 Task: Sort the products in the category "Loofahs" by price (lowest first).
Action: Mouse moved to (904, 366)
Screenshot: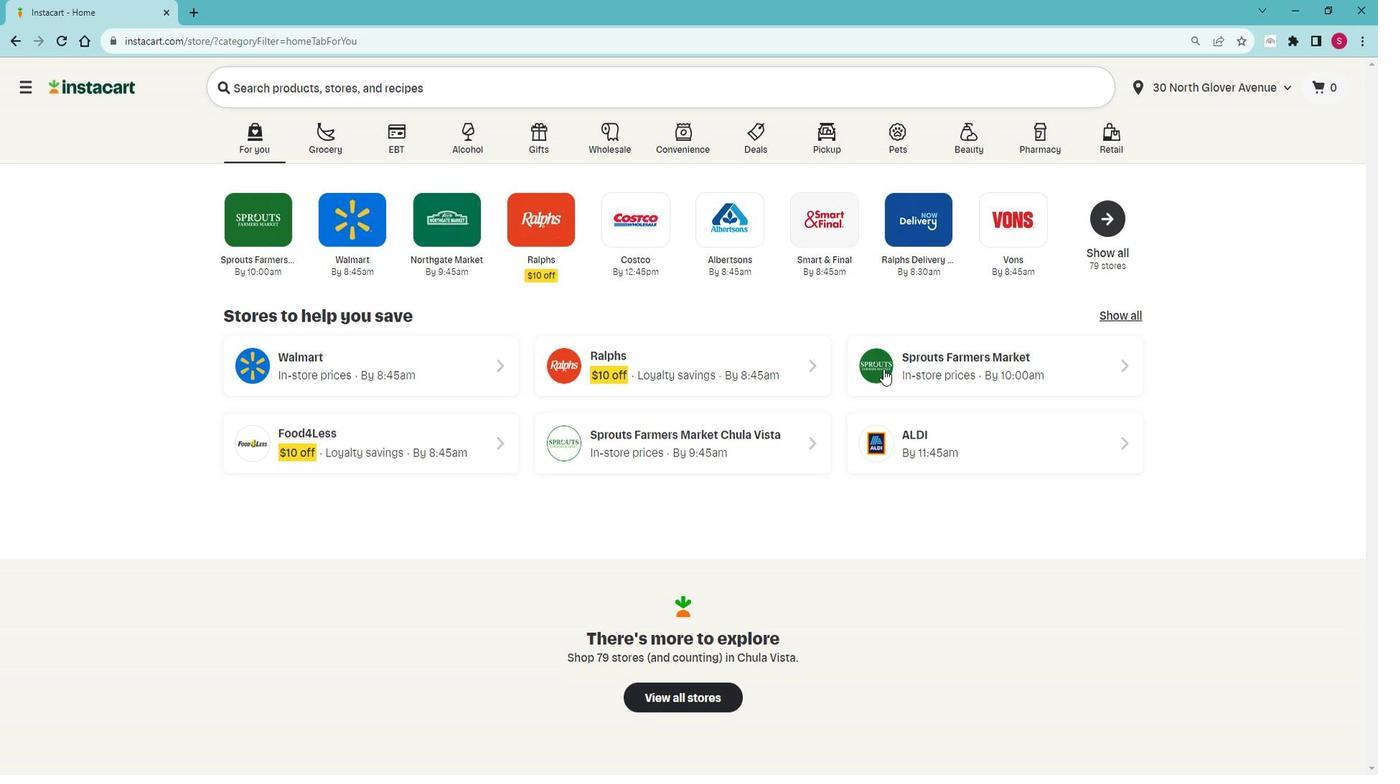 
Action: Mouse pressed left at (904, 366)
Screenshot: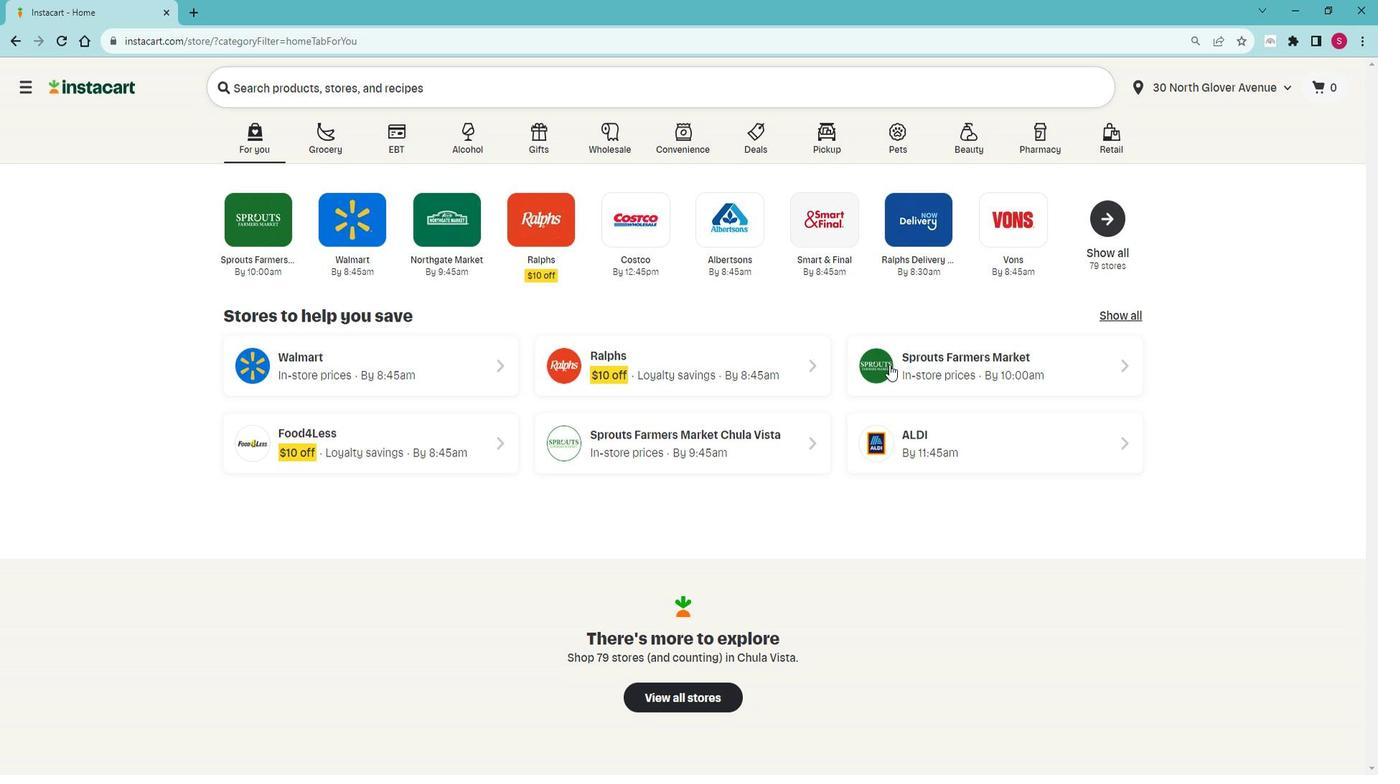 
Action: Mouse moved to (70, 473)
Screenshot: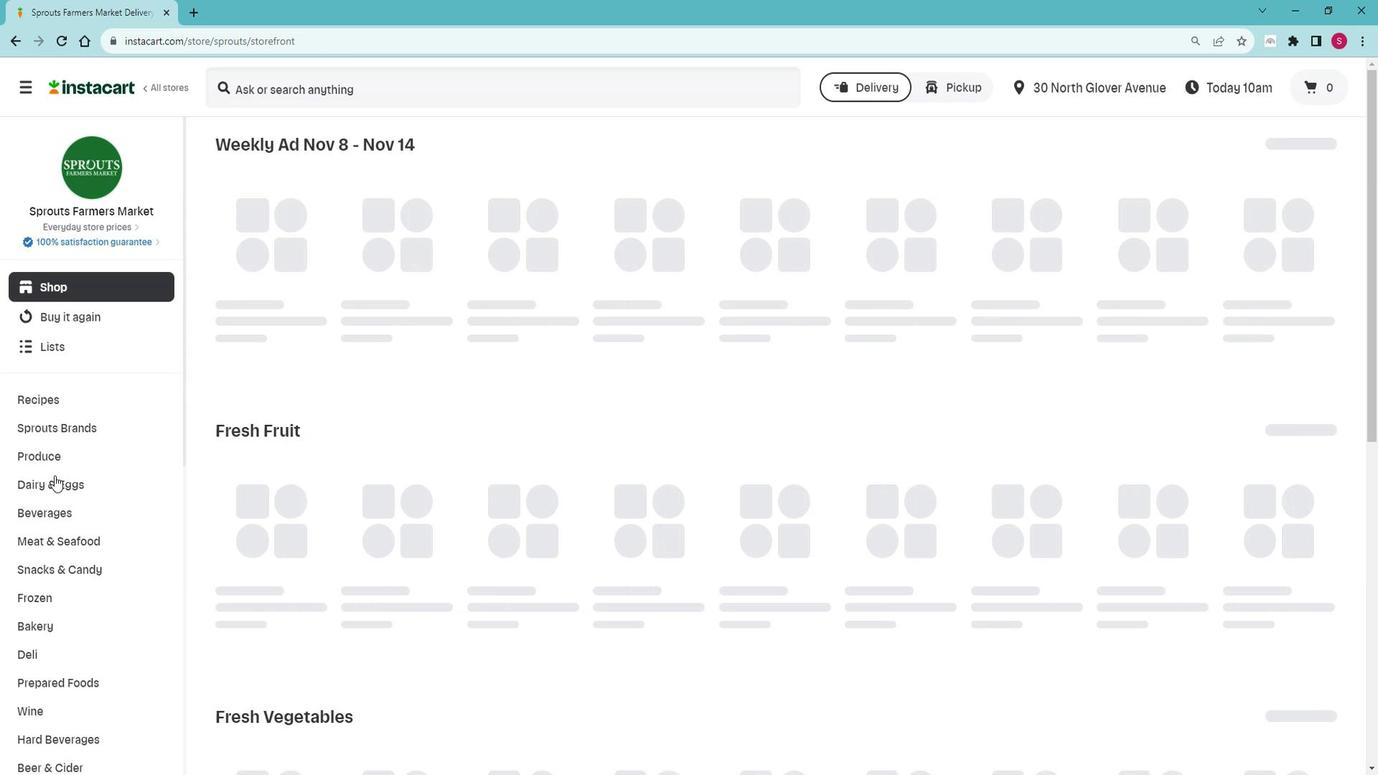 
Action: Mouse scrolled (70, 472) with delta (0, 0)
Screenshot: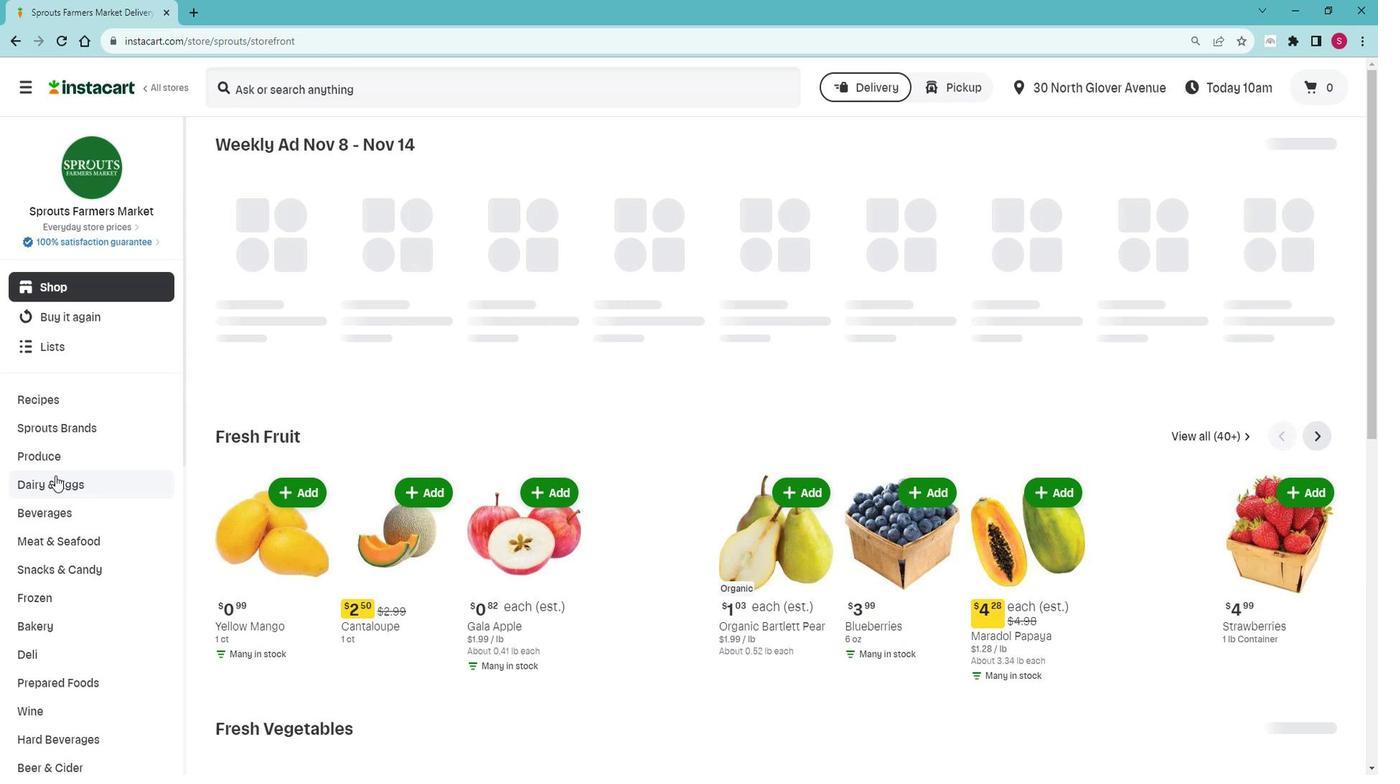 
Action: Mouse scrolled (70, 472) with delta (0, 0)
Screenshot: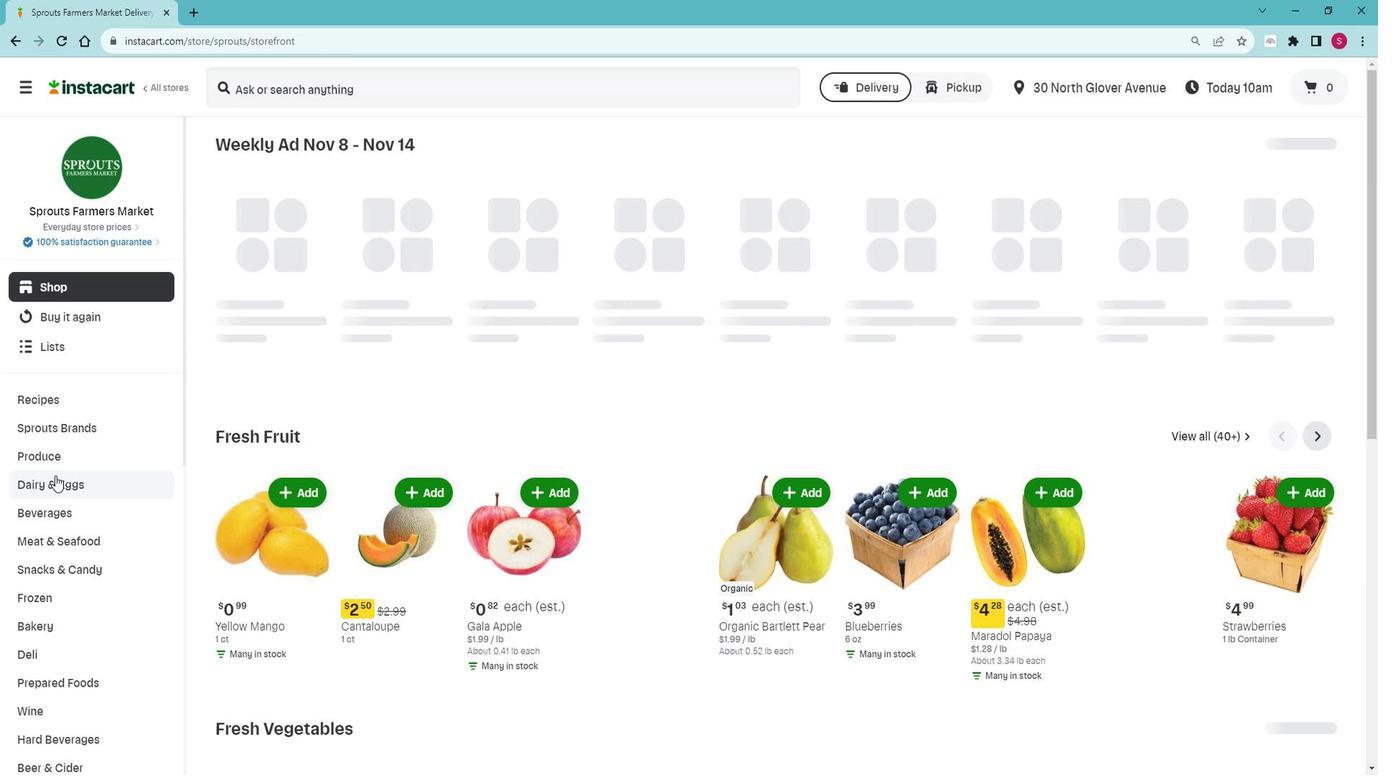 
Action: Mouse moved to (72, 471)
Screenshot: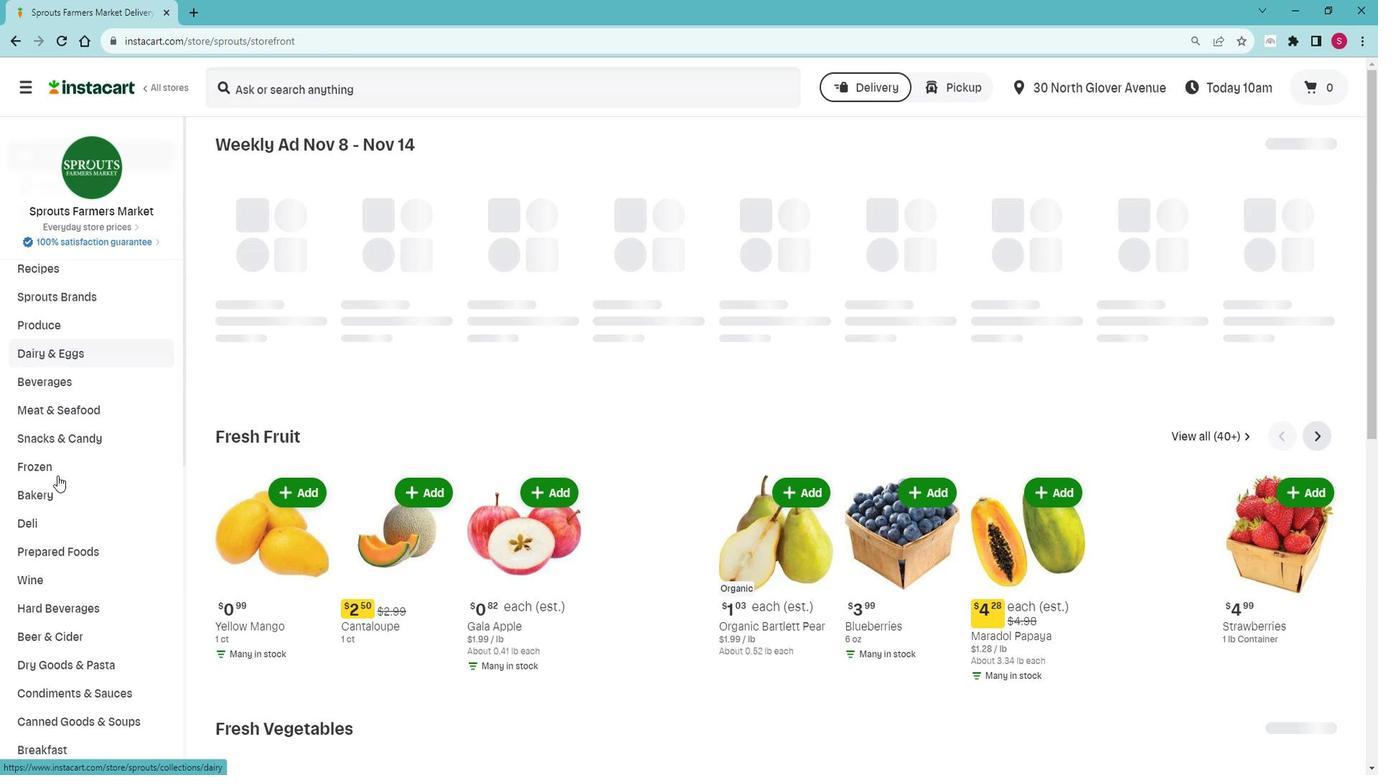 
Action: Mouse scrolled (72, 471) with delta (0, 0)
Screenshot: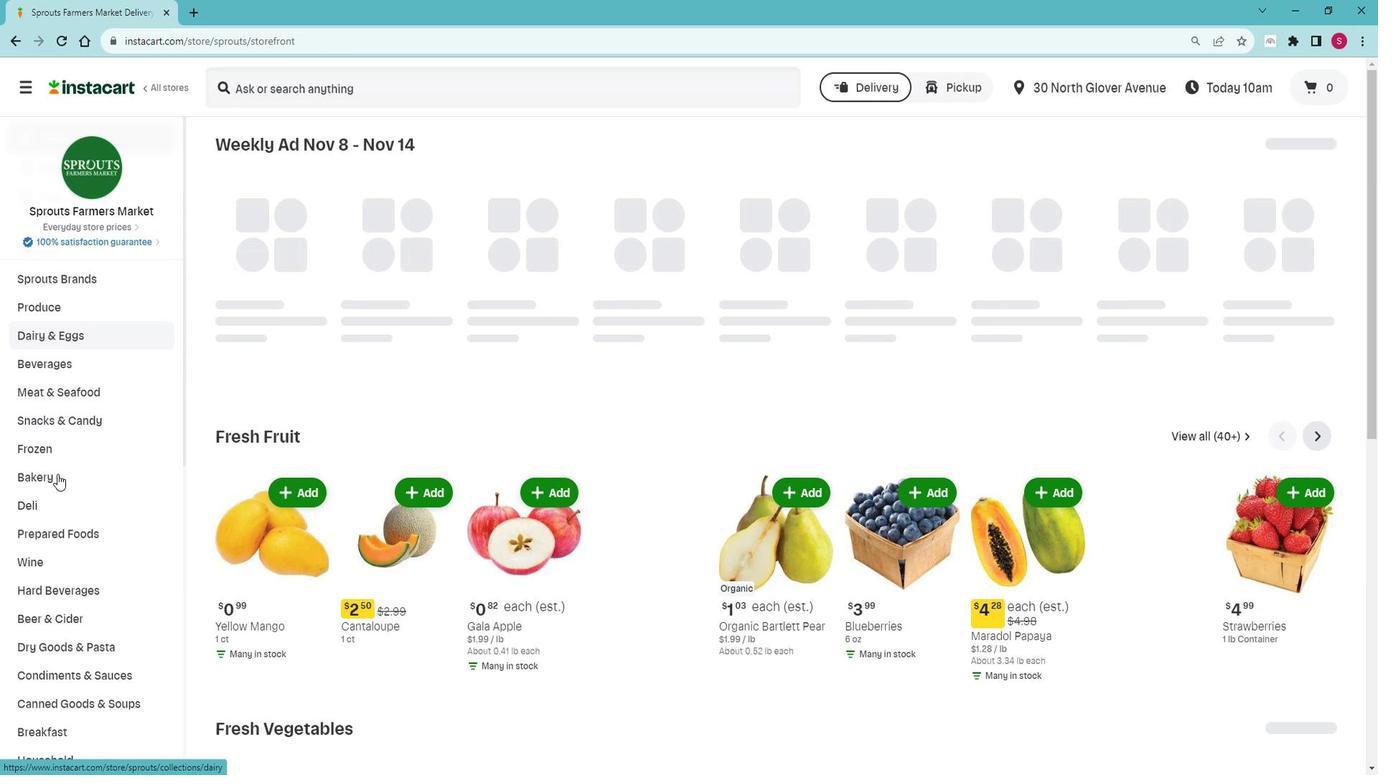 
Action: Mouse moved to (73, 471)
Screenshot: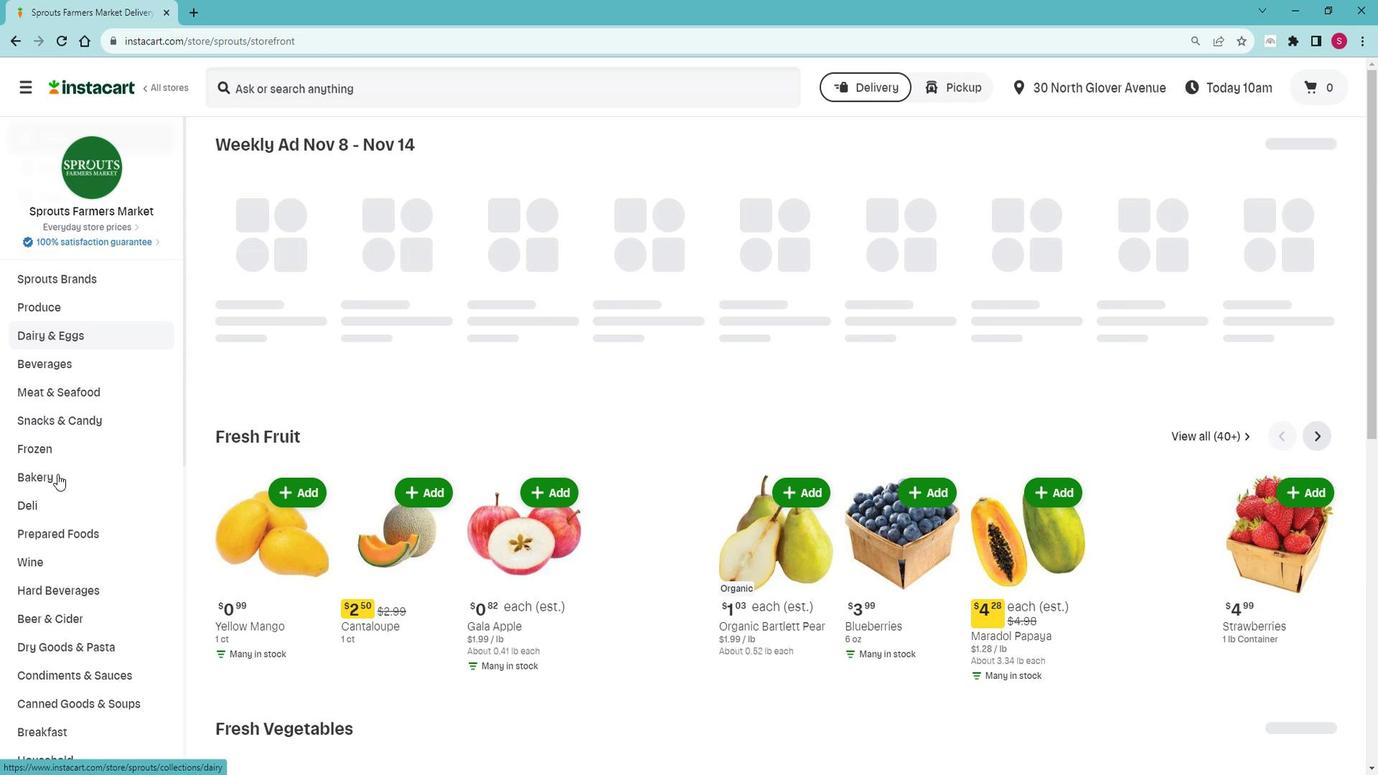 
Action: Mouse scrolled (73, 471) with delta (0, 0)
Screenshot: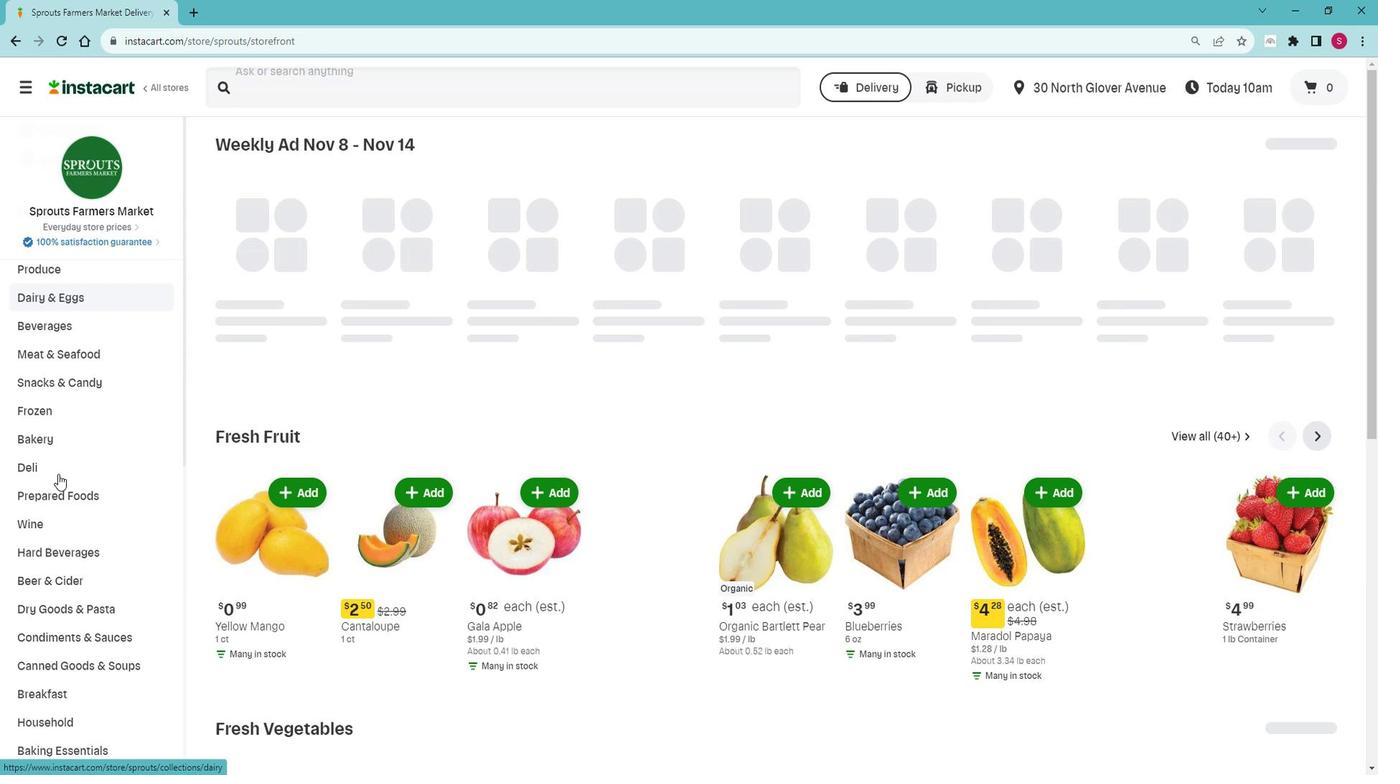 
Action: Mouse moved to (73, 482)
Screenshot: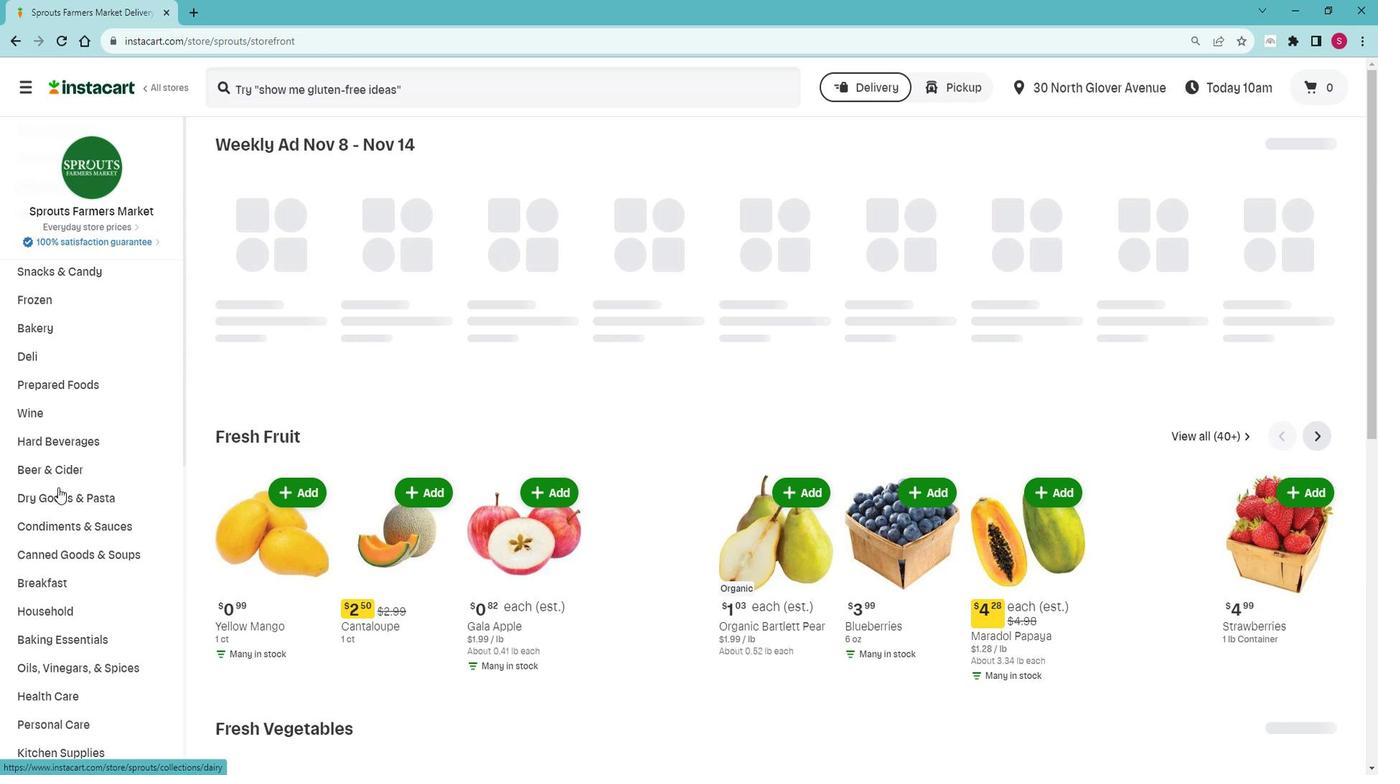
Action: Mouse scrolled (73, 481) with delta (0, 0)
Screenshot: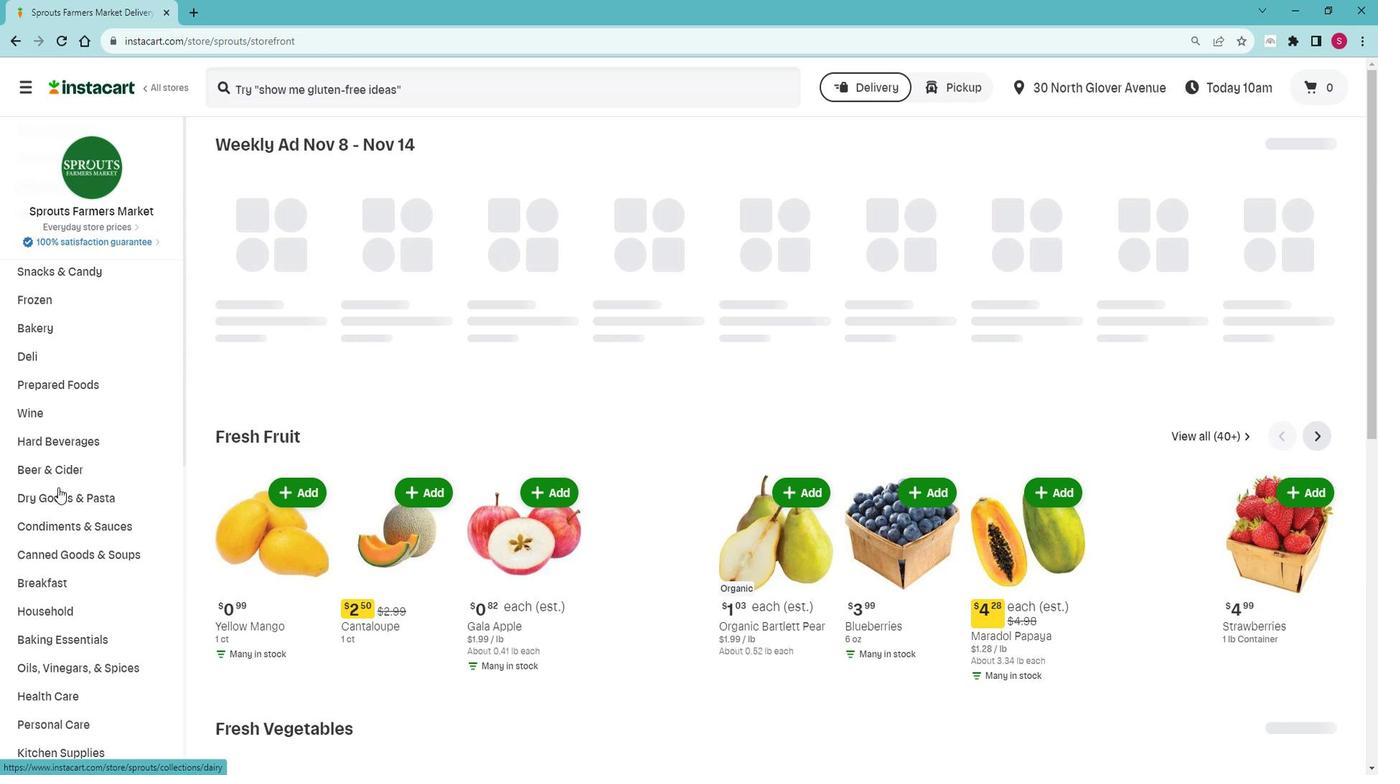 
Action: Mouse moved to (73, 487)
Screenshot: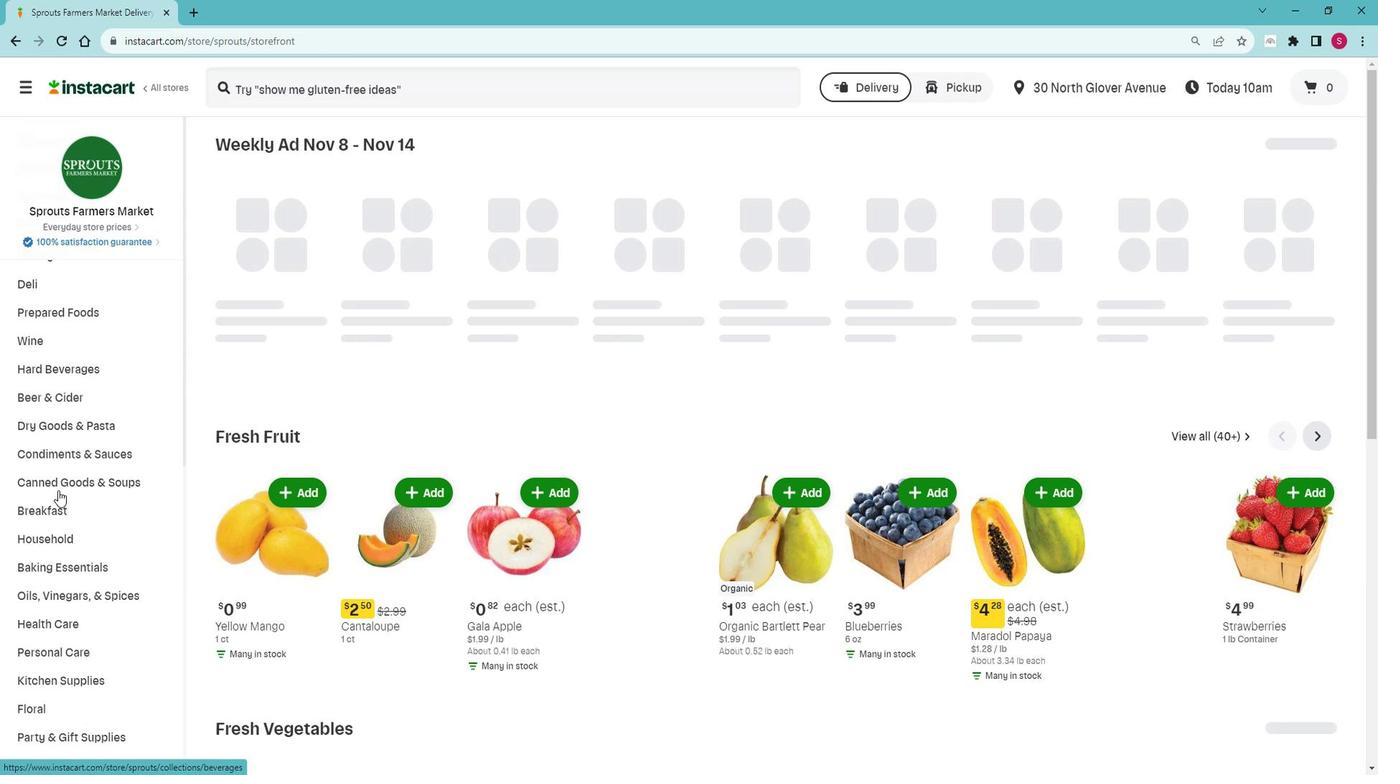 
Action: Mouse scrolled (73, 486) with delta (0, 0)
Screenshot: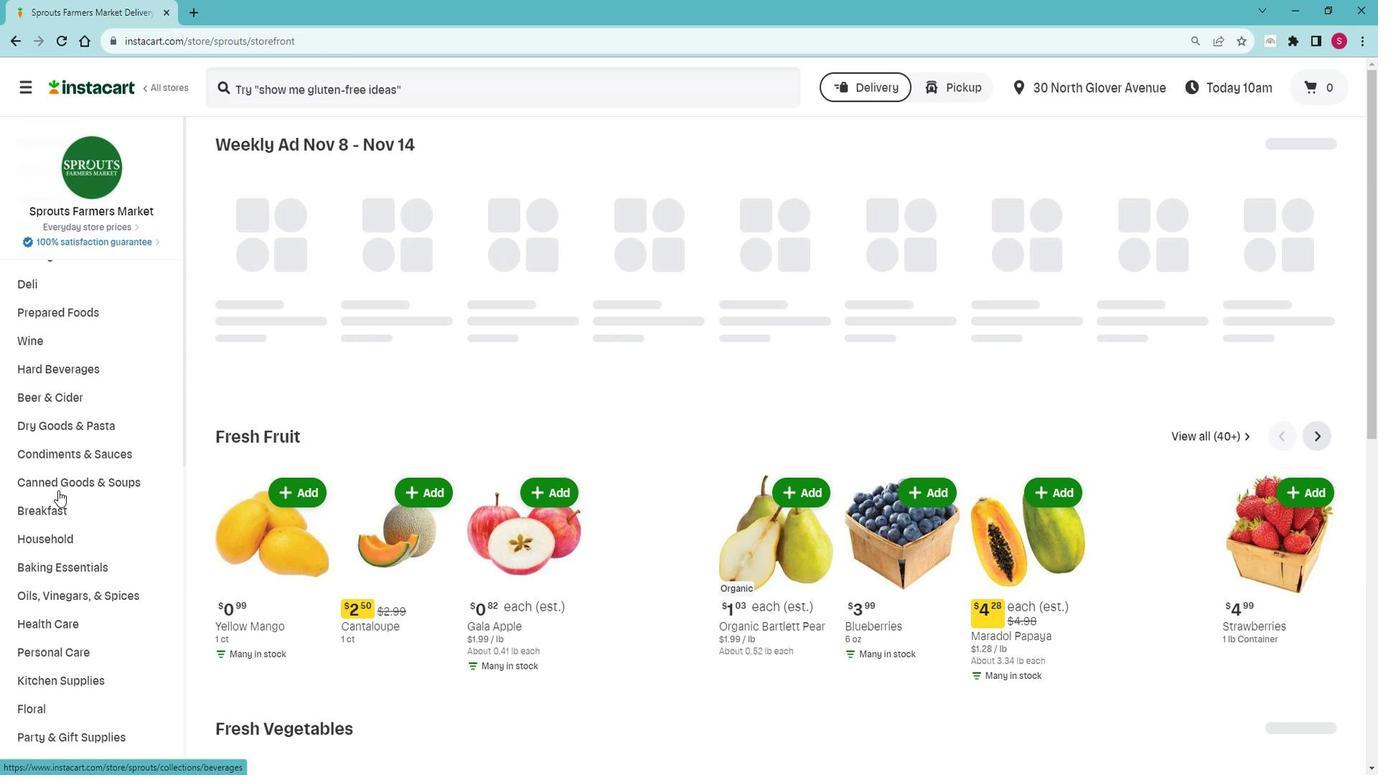 
Action: Mouse moved to (91, 564)
Screenshot: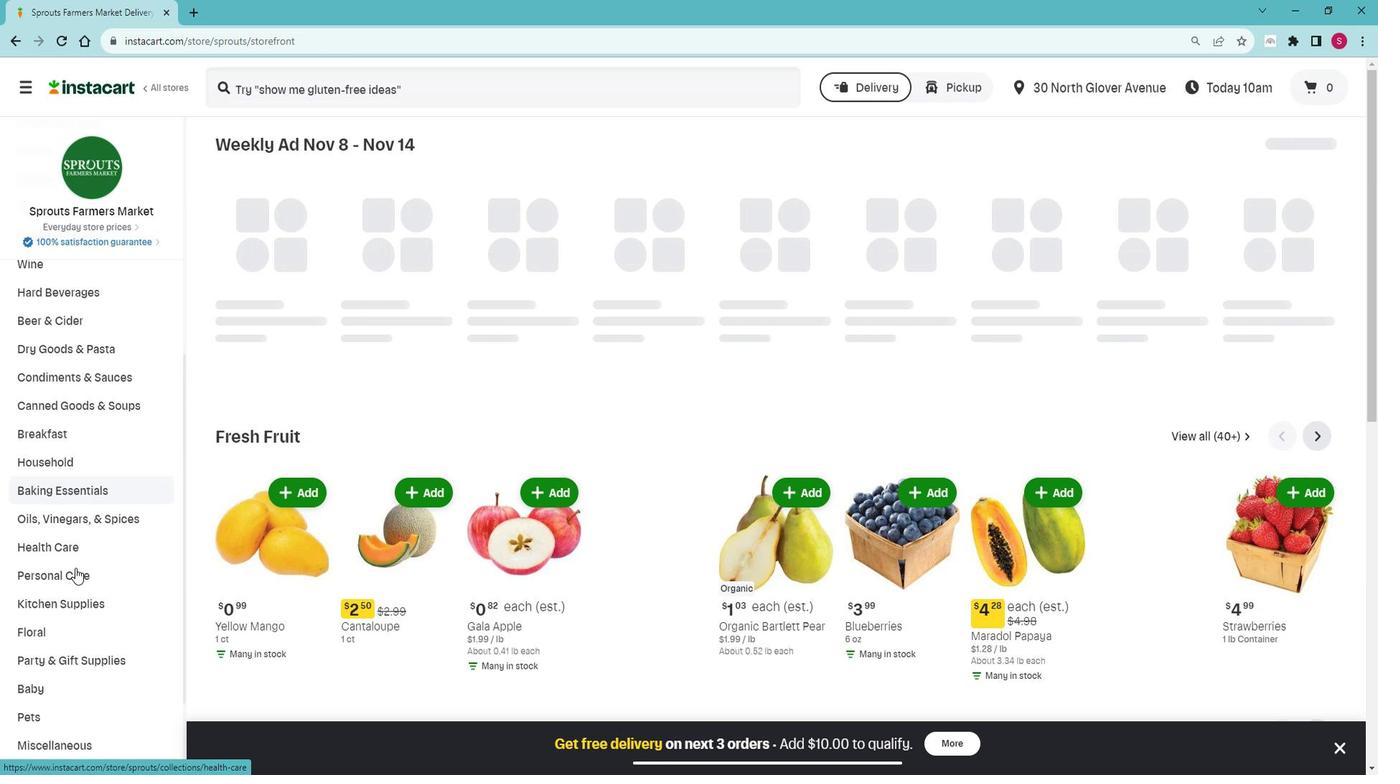 
Action: Mouse pressed left at (91, 564)
Screenshot: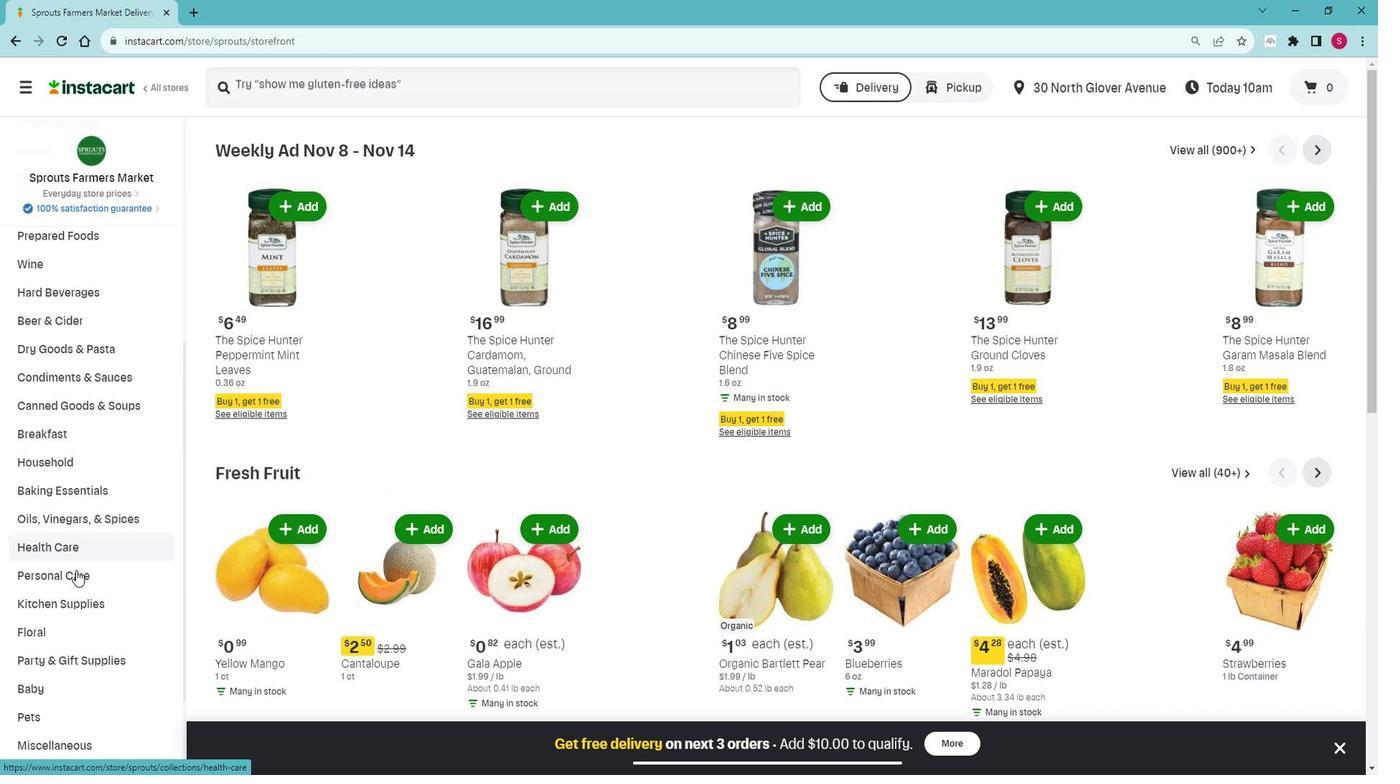 
Action: Mouse moved to (81, 586)
Screenshot: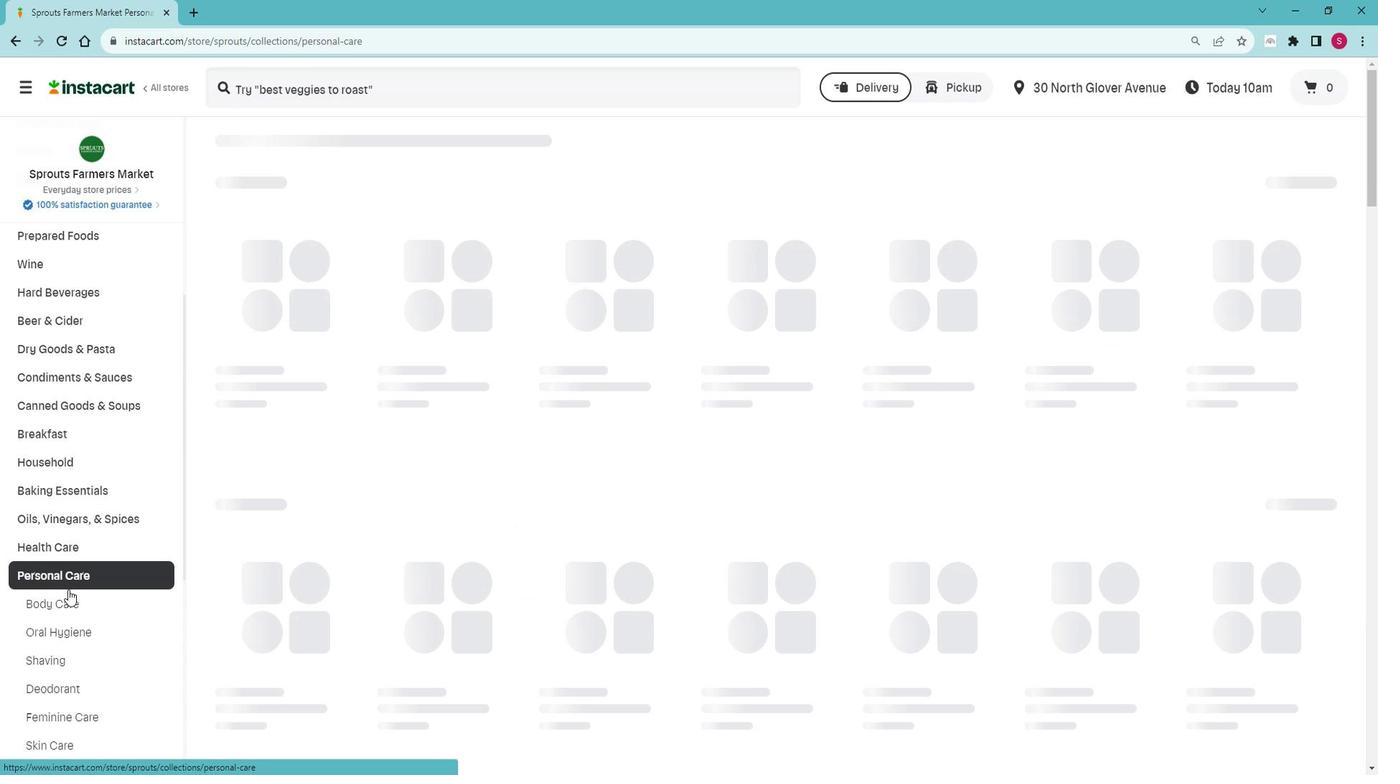 
Action: Mouse pressed left at (81, 586)
Screenshot: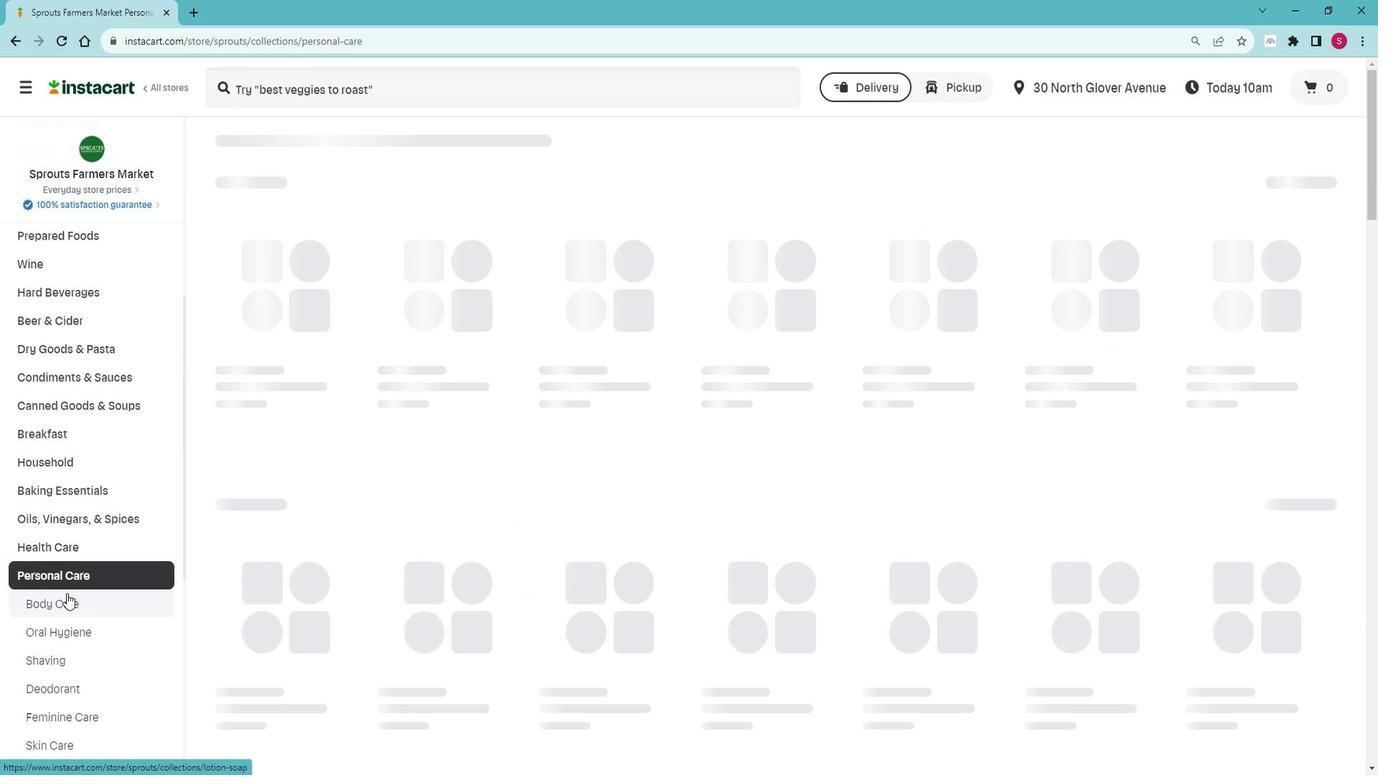 
Action: Mouse moved to (672, 218)
Screenshot: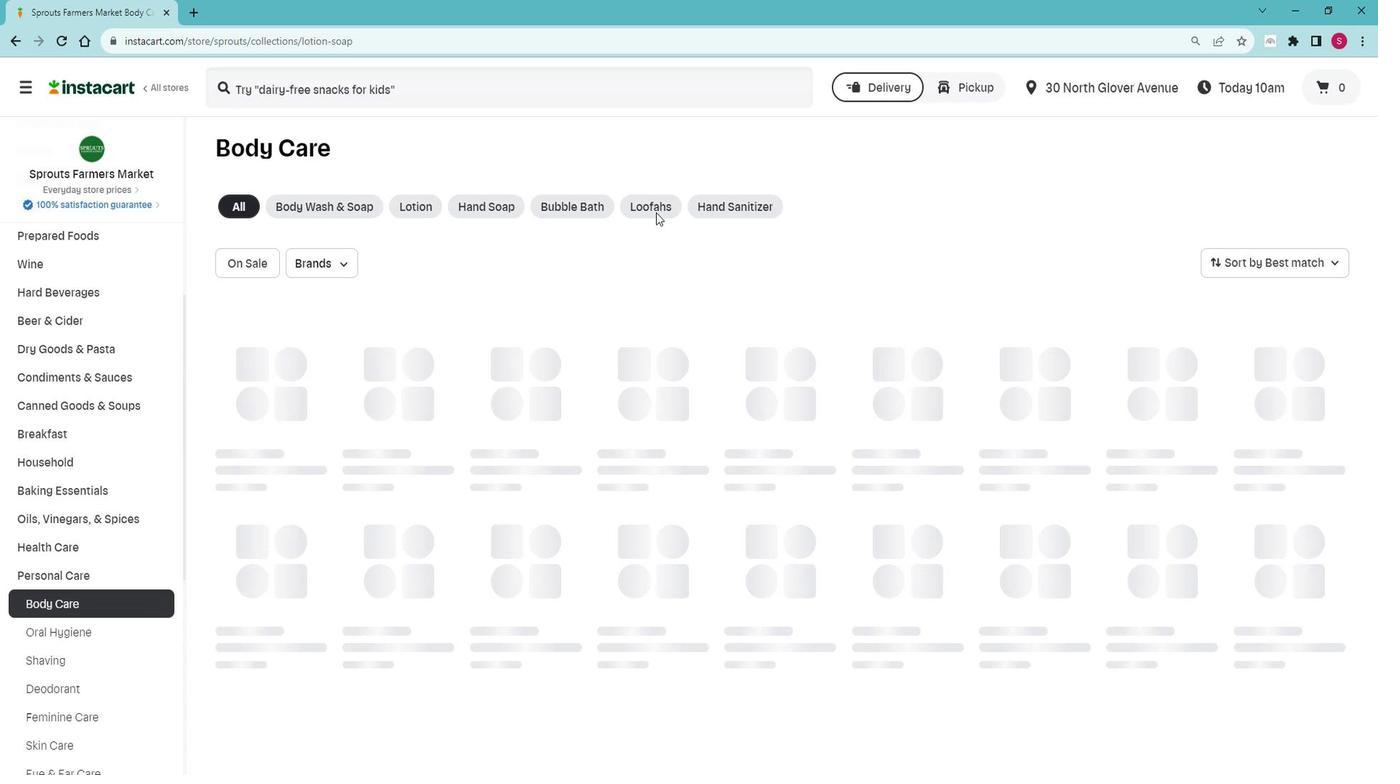 
Action: Mouse pressed left at (672, 218)
Screenshot: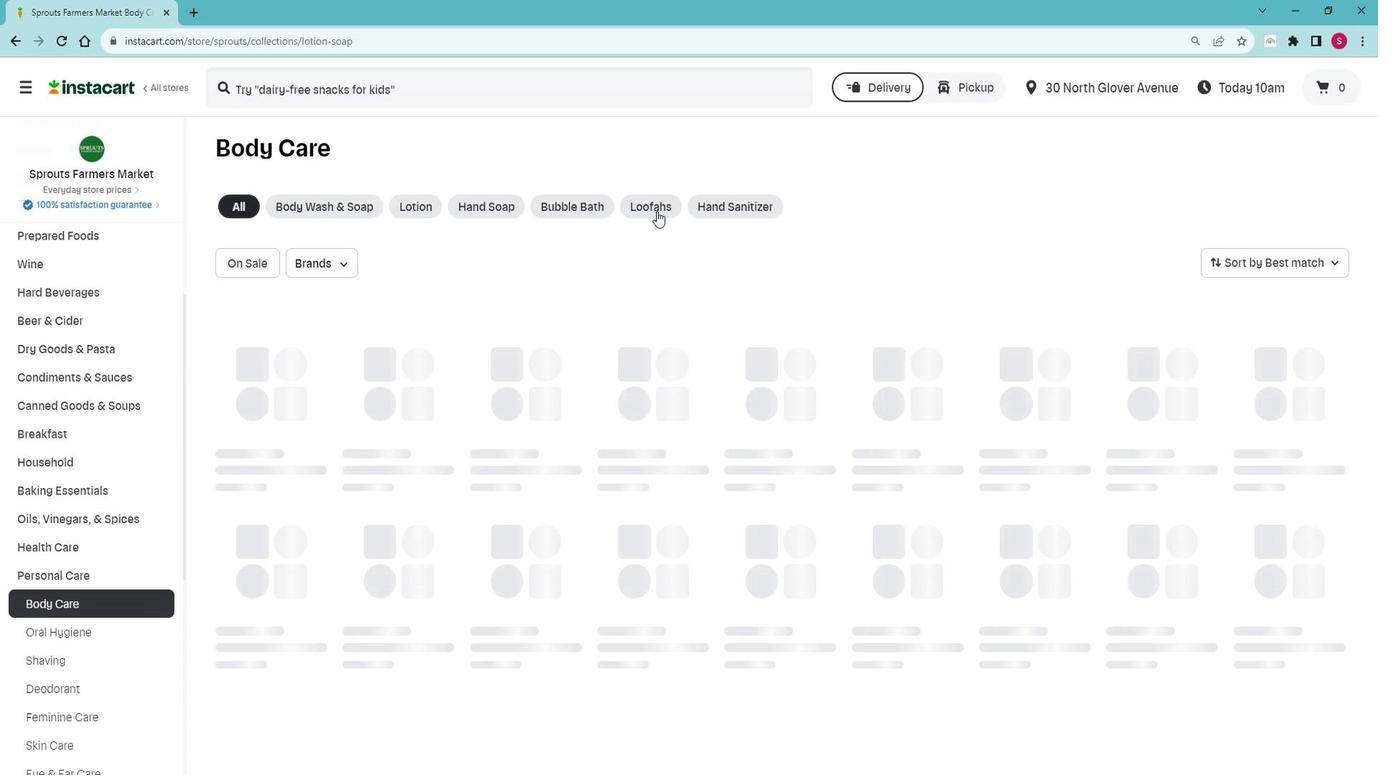 
Action: Mouse moved to (1345, 267)
Screenshot: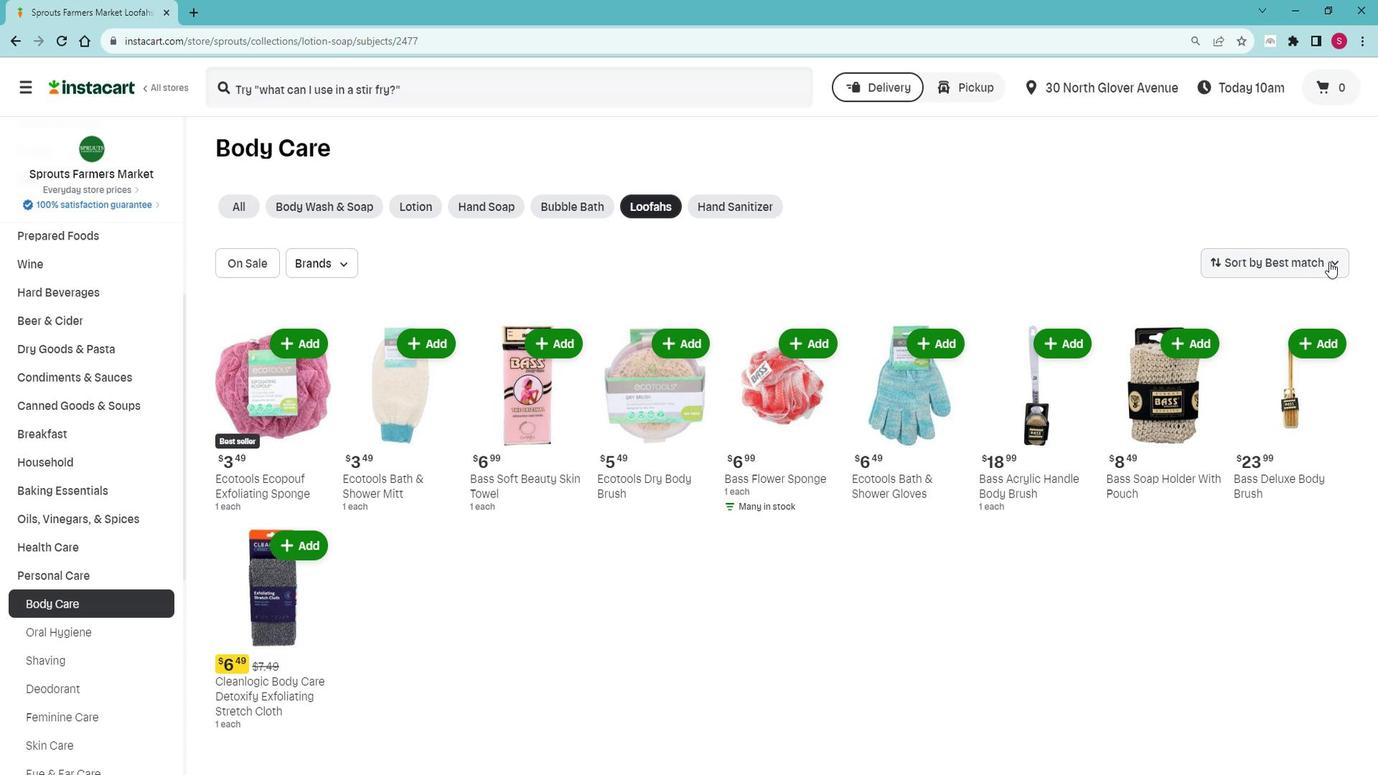 
Action: Mouse pressed left at (1345, 267)
Screenshot: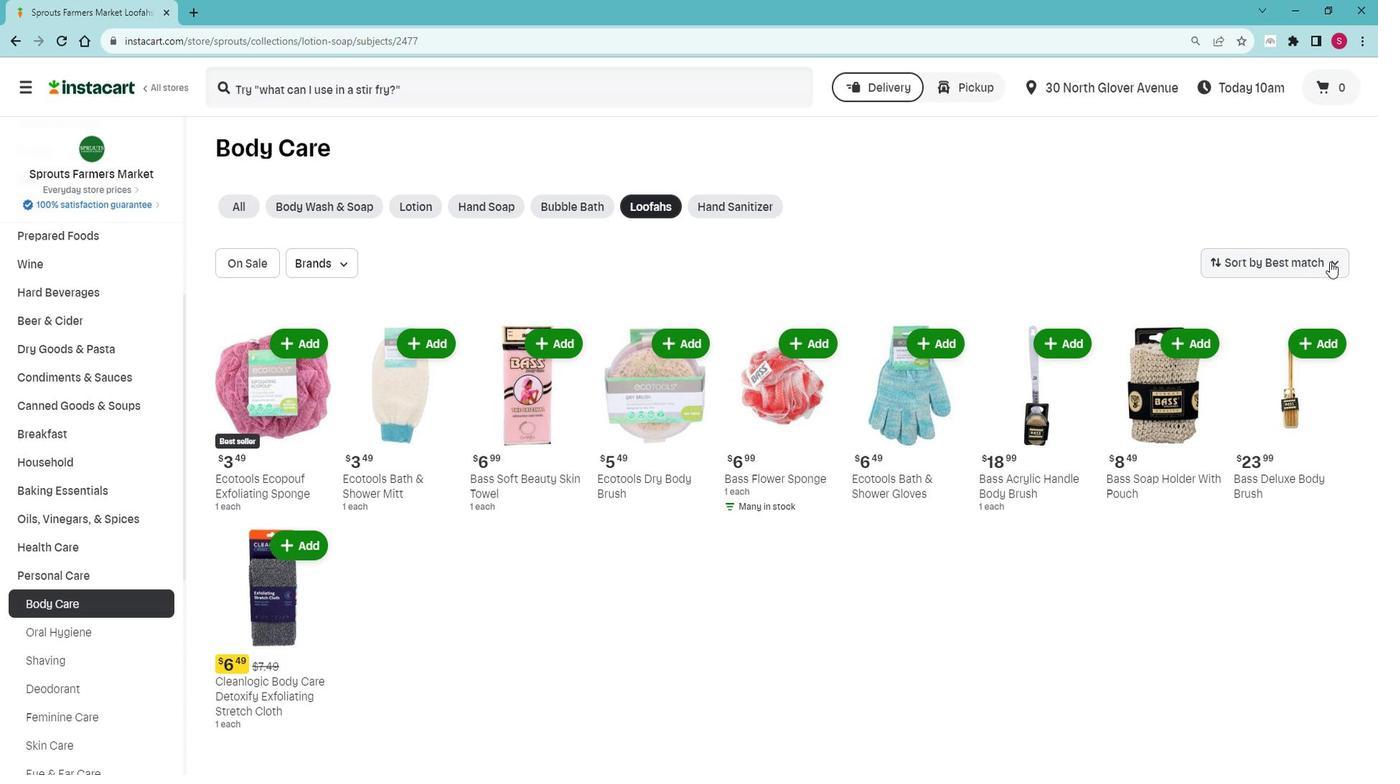 
Action: Mouse moved to (1317, 336)
Screenshot: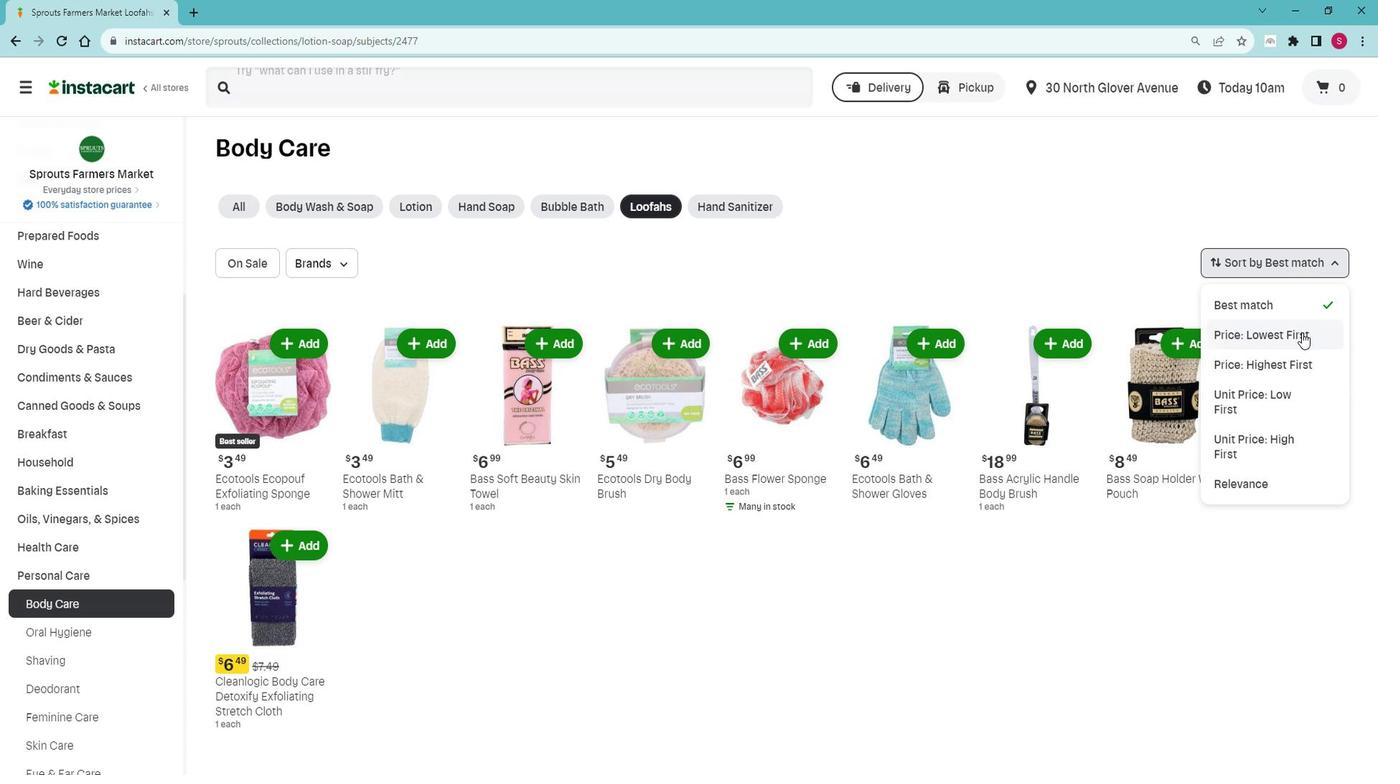 
Action: Mouse pressed left at (1317, 336)
Screenshot: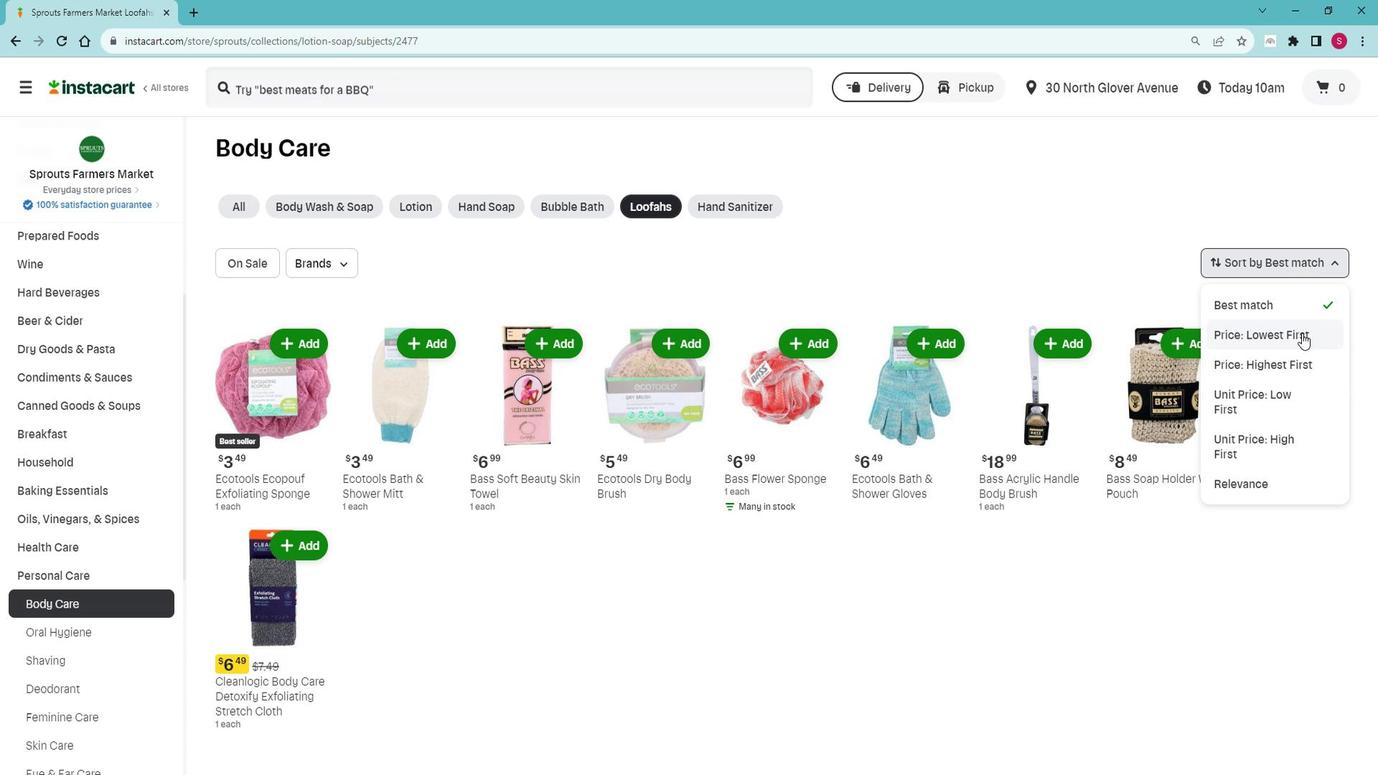 
Action: Mouse moved to (1141, 303)
Screenshot: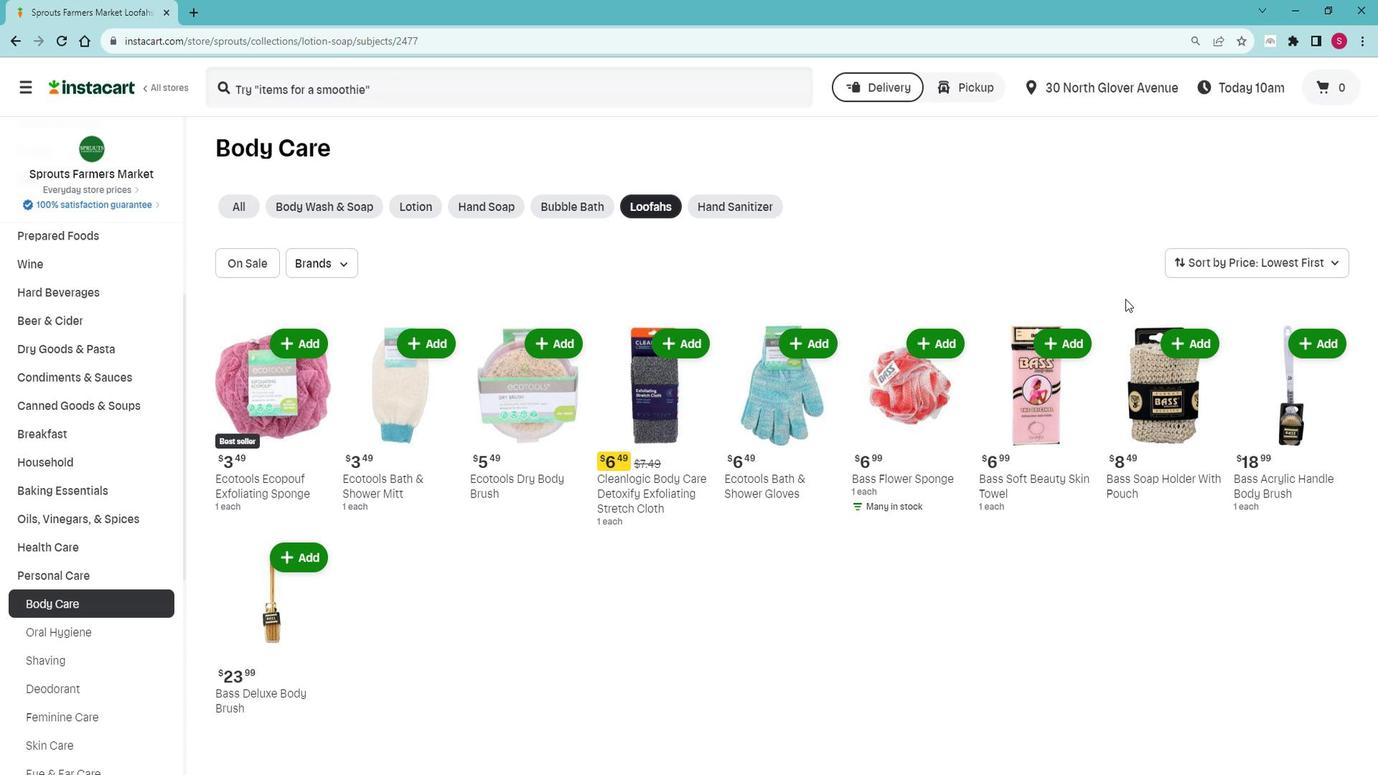 
